 Task: Look for products in the category "Mozzarella" from Sprouts only.
Action: Mouse moved to (751, 283)
Screenshot: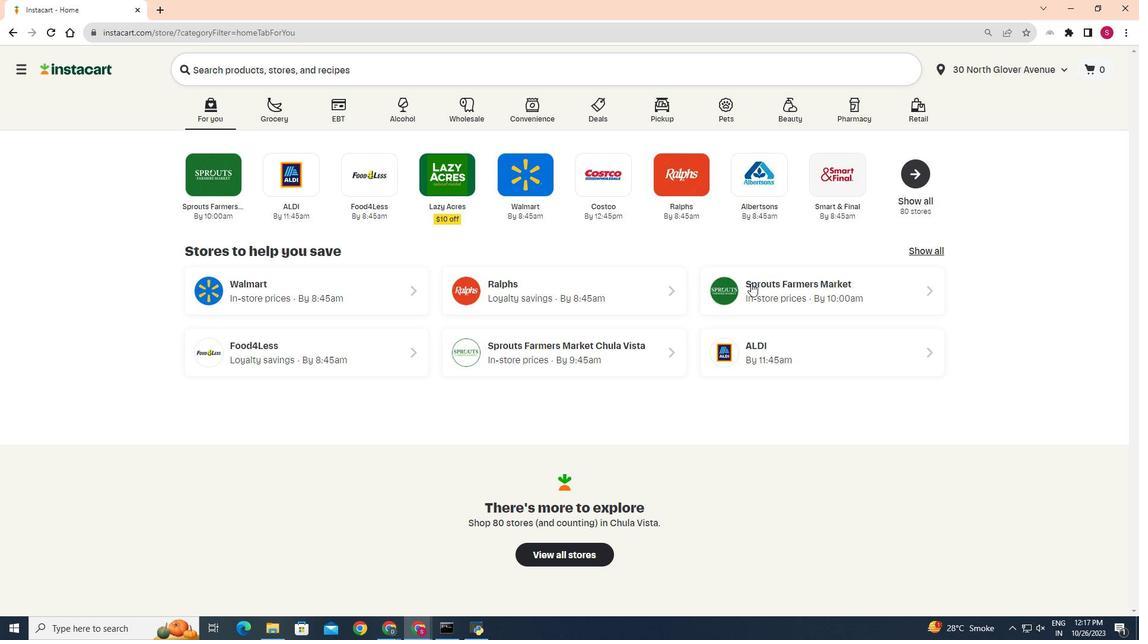 
Action: Mouse pressed left at (751, 283)
Screenshot: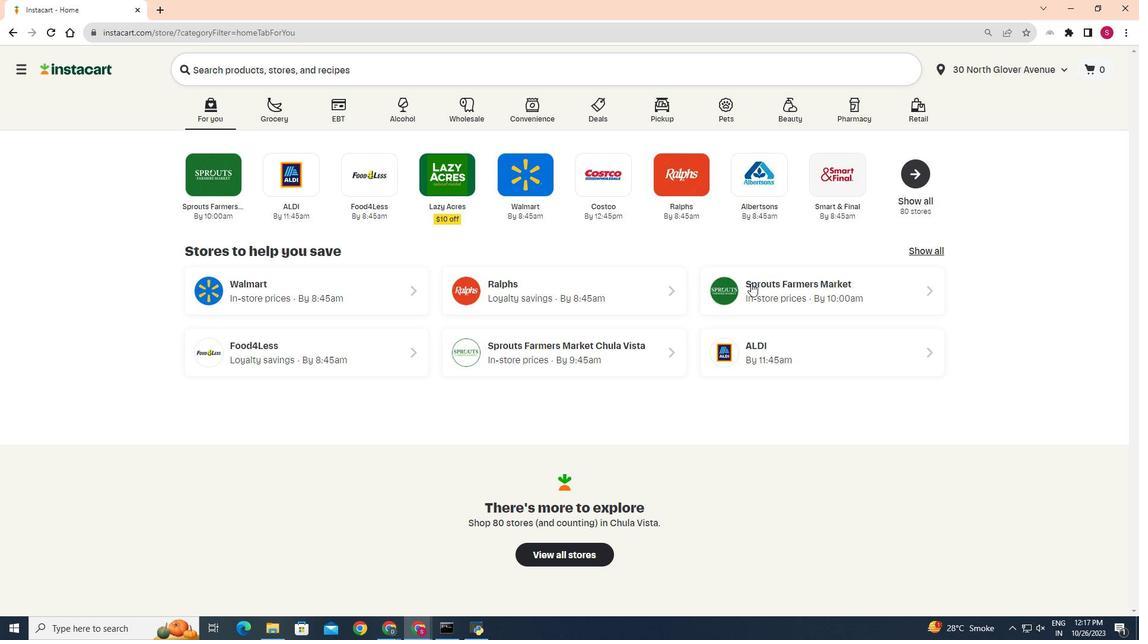 
Action: Mouse moved to (46, 496)
Screenshot: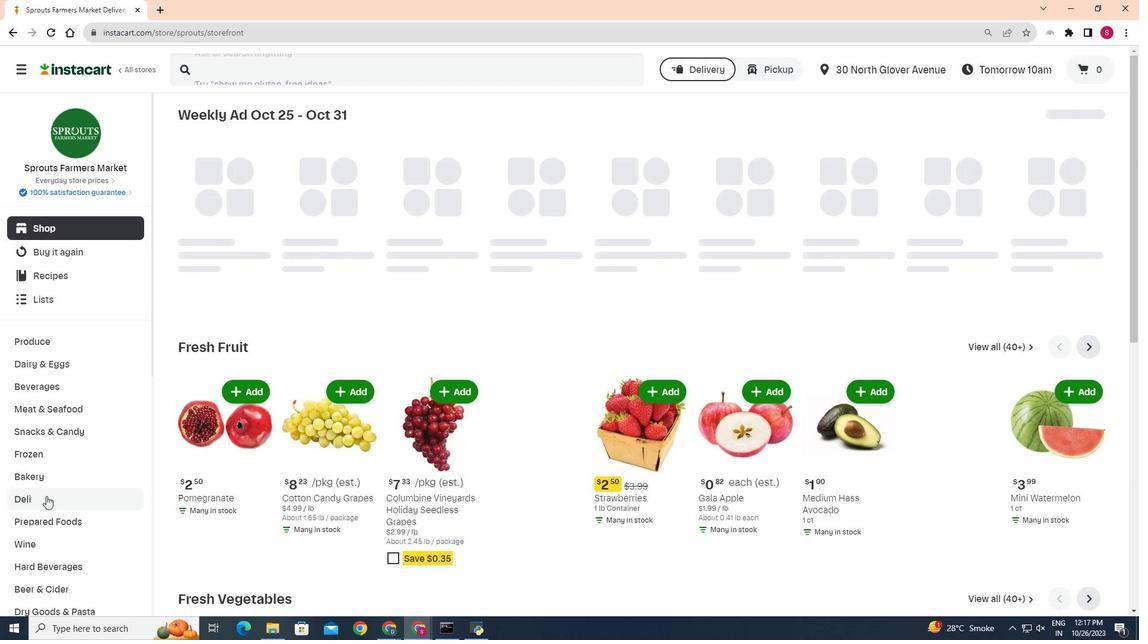 
Action: Mouse pressed left at (46, 496)
Screenshot: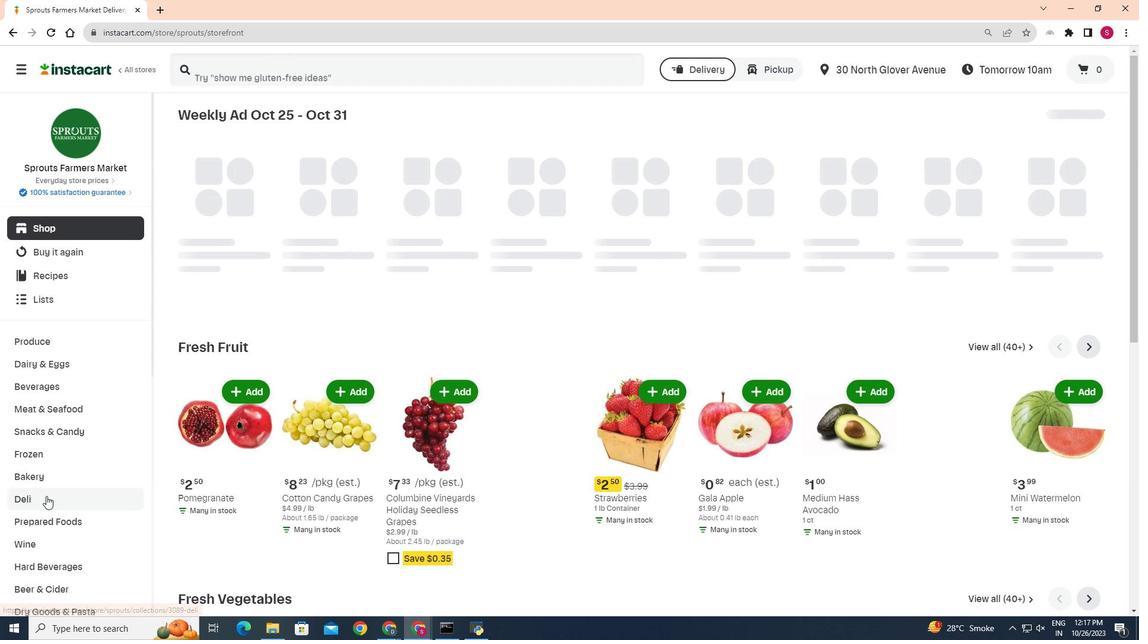 
Action: Mouse moved to (322, 145)
Screenshot: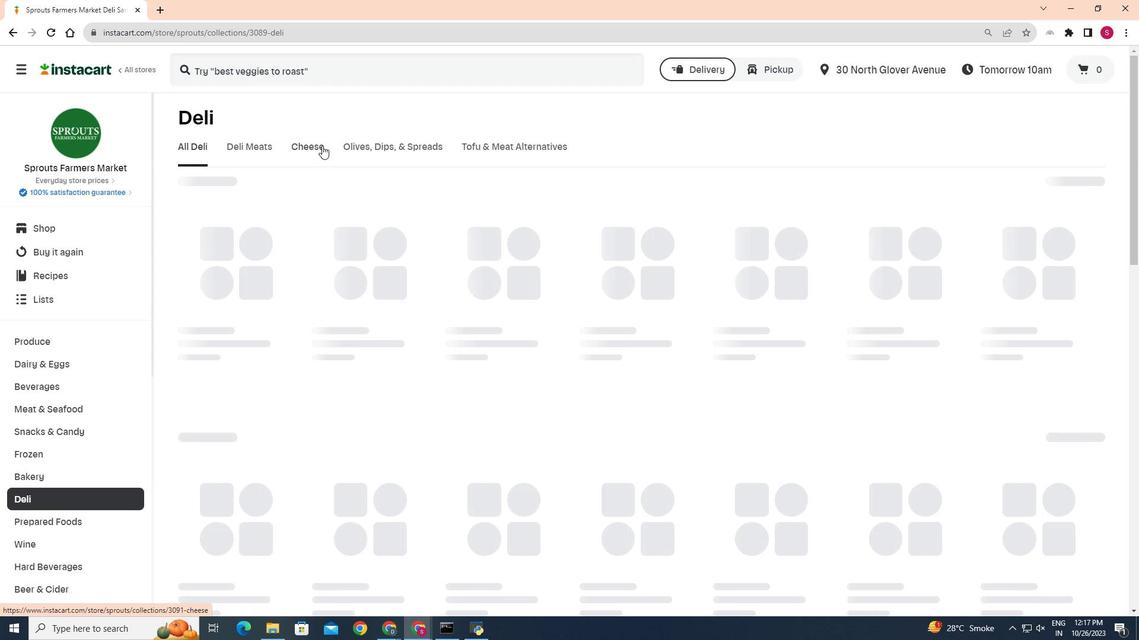 
Action: Mouse pressed left at (322, 145)
Screenshot: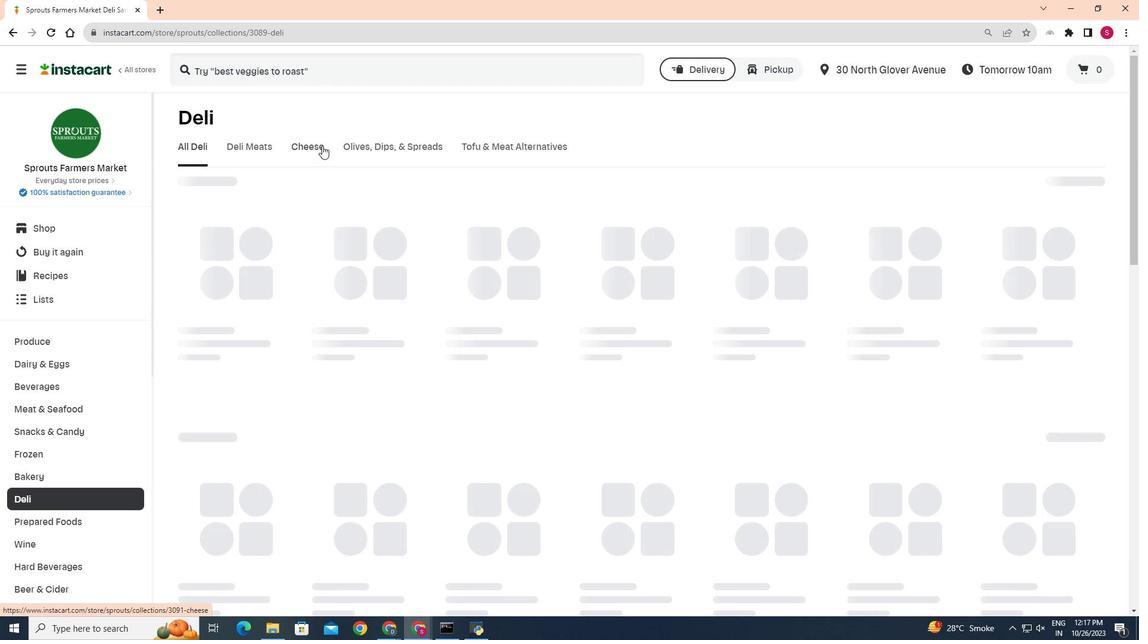 
Action: Mouse moved to (519, 200)
Screenshot: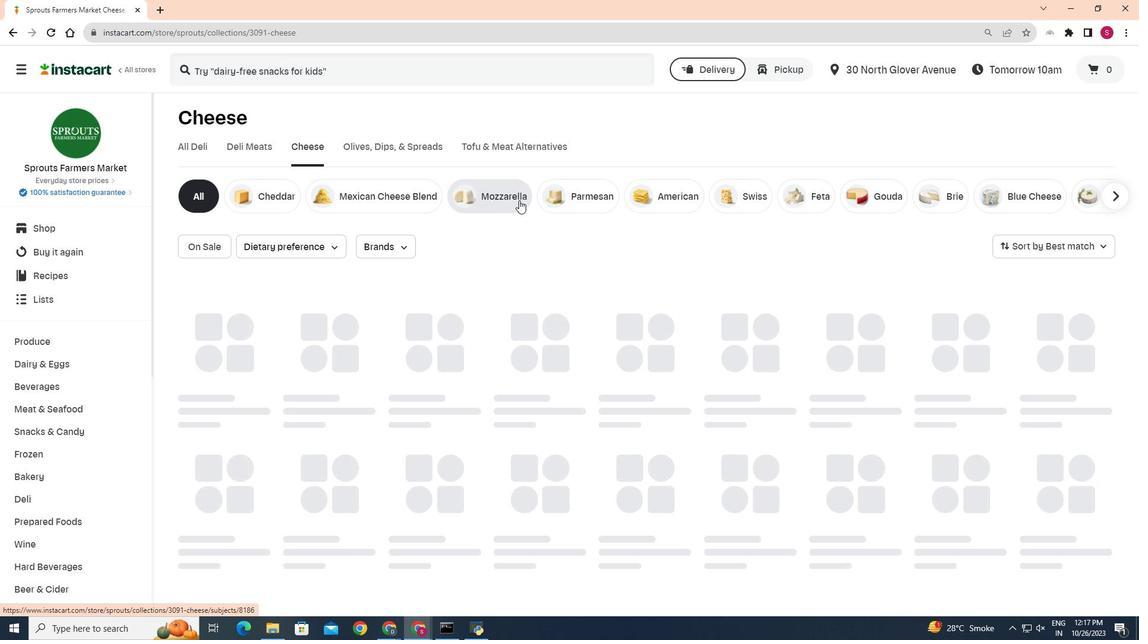 
Action: Mouse pressed left at (519, 200)
Screenshot: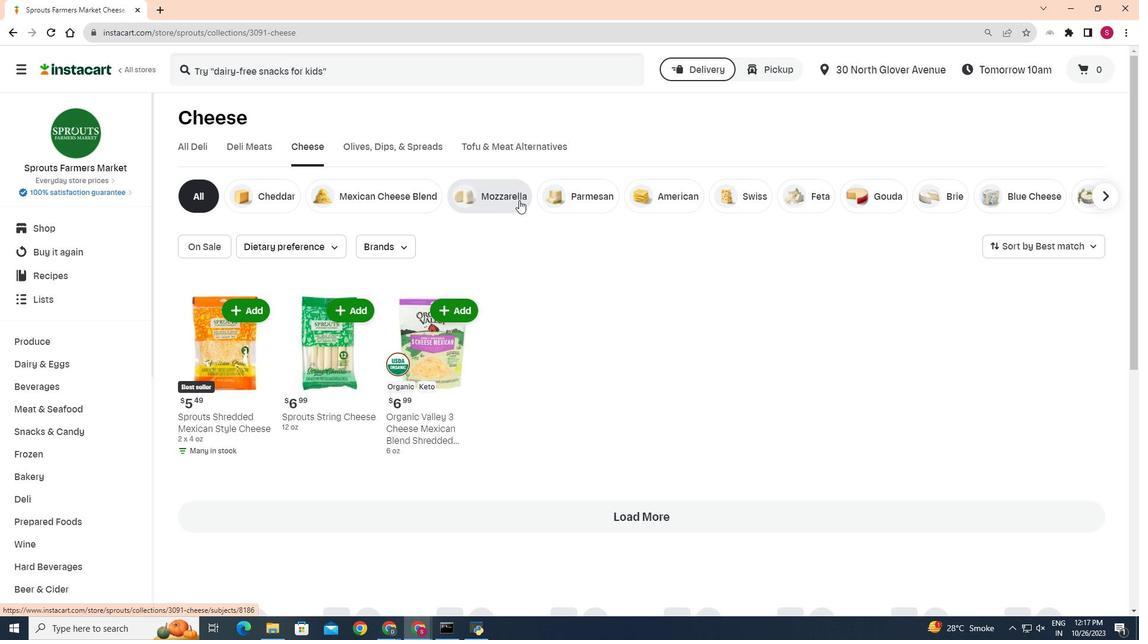 
Action: Mouse moved to (400, 253)
Screenshot: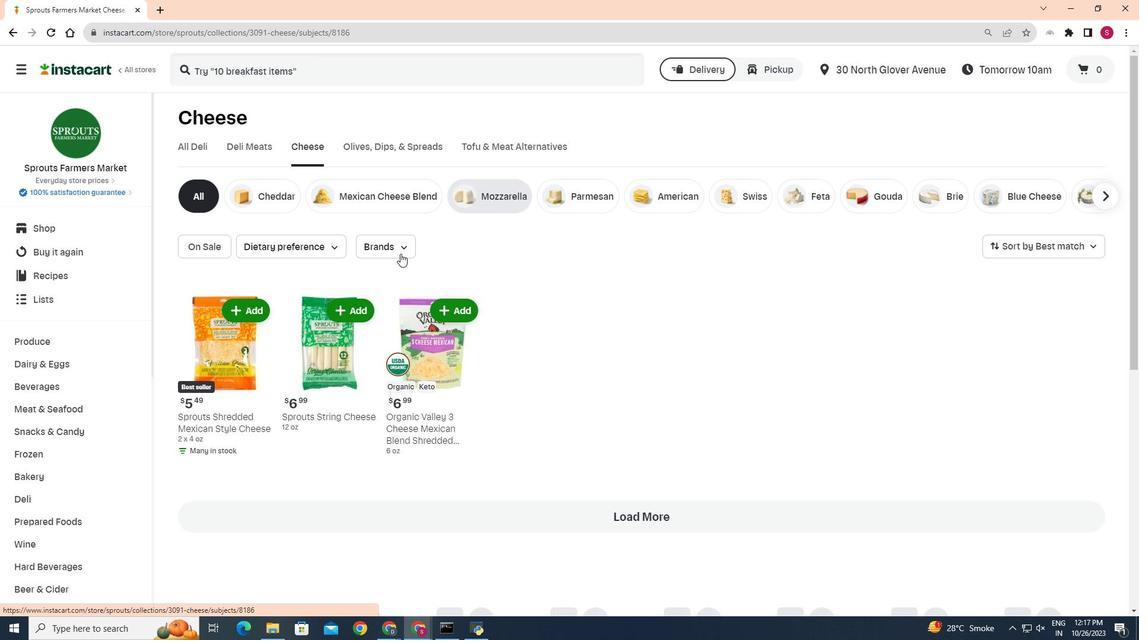 
Action: Mouse pressed left at (400, 253)
Screenshot: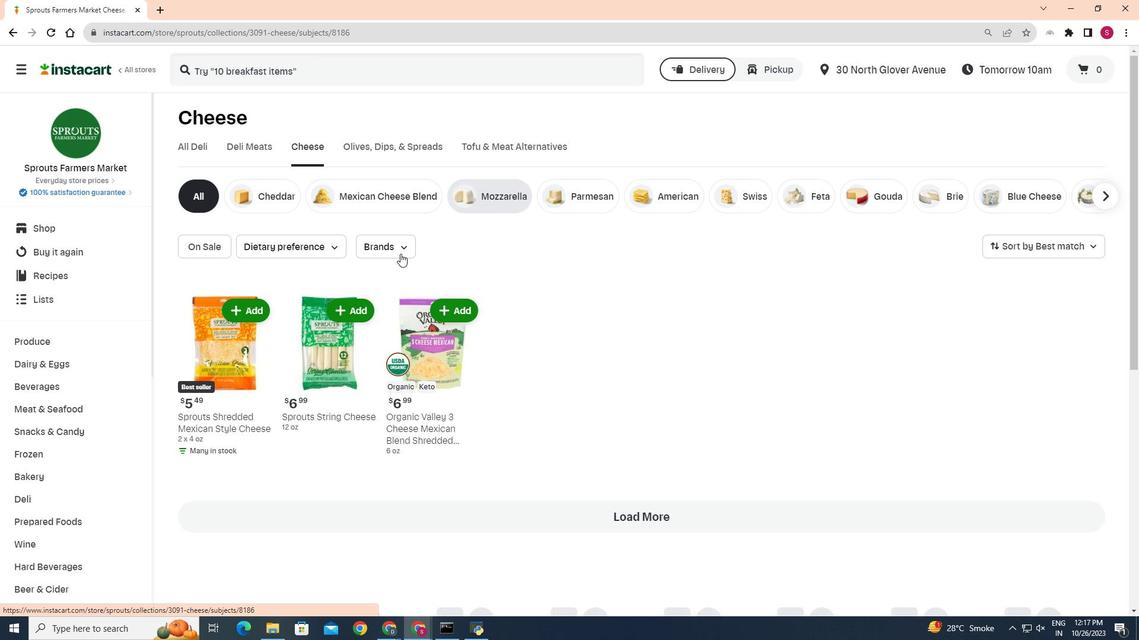 
Action: Mouse moved to (398, 285)
Screenshot: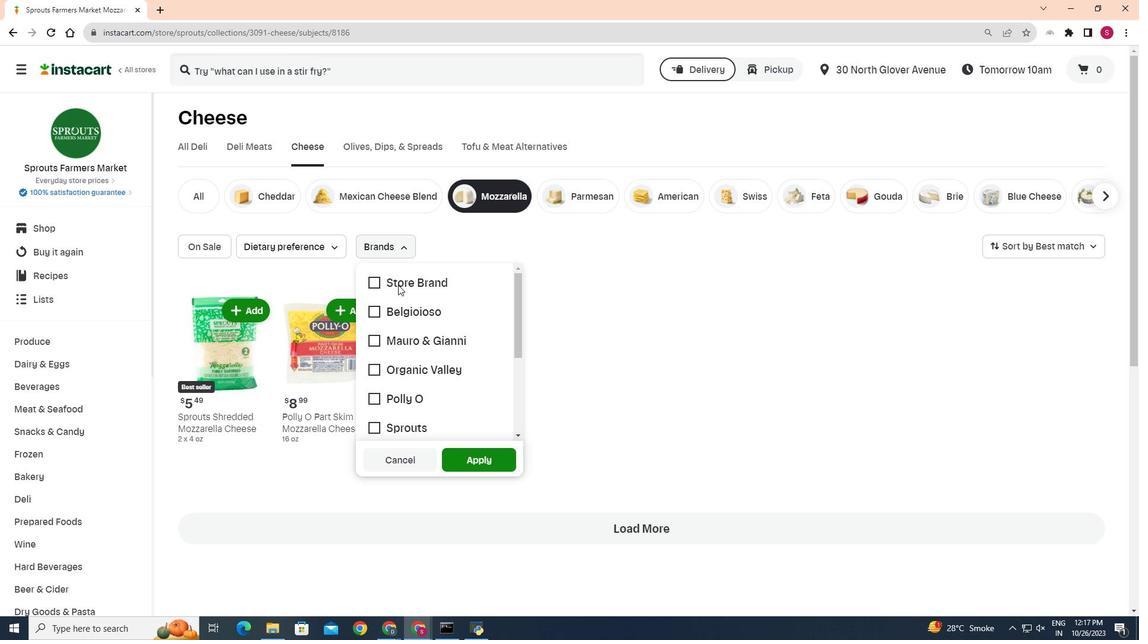 
Action: Mouse scrolled (398, 284) with delta (0, 0)
Screenshot: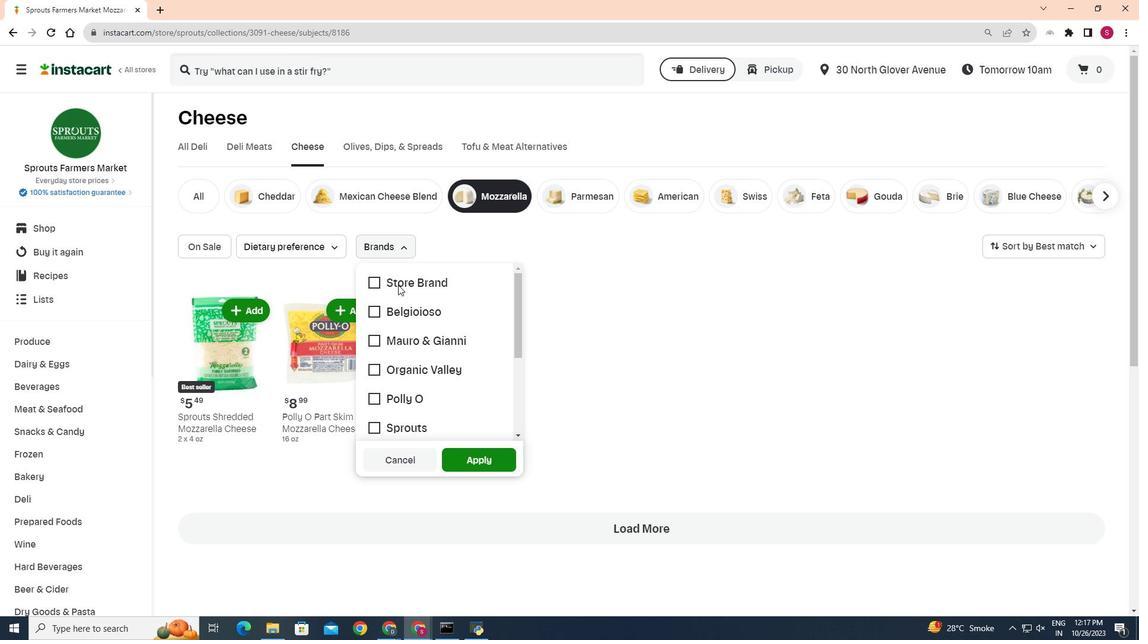 
Action: Mouse moved to (371, 369)
Screenshot: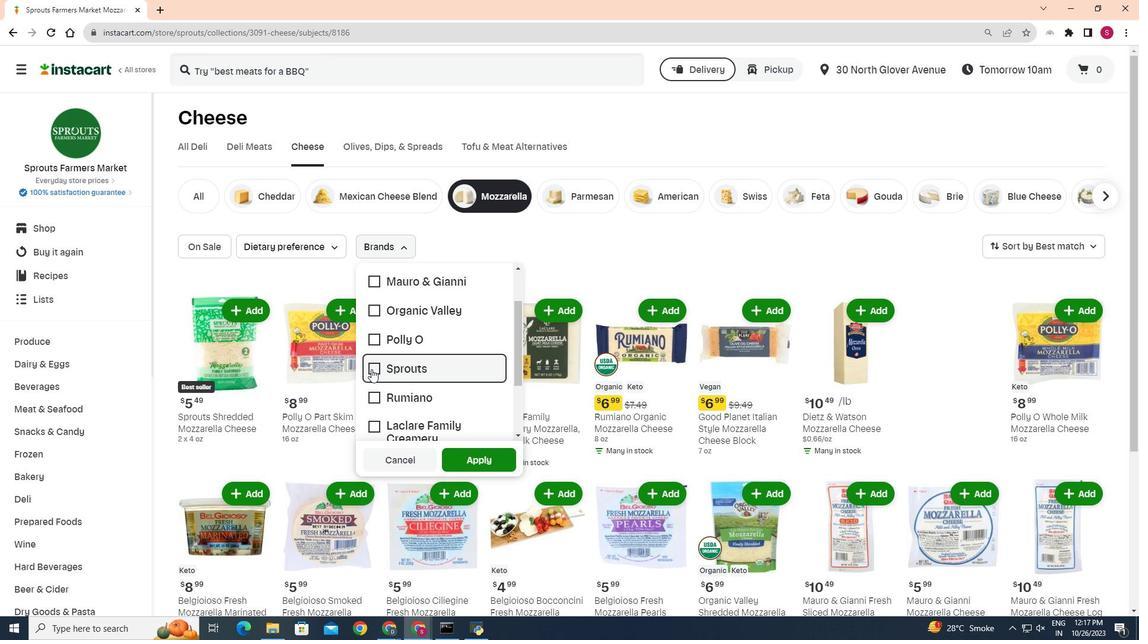 
Action: Mouse pressed left at (371, 369)
Screenshot: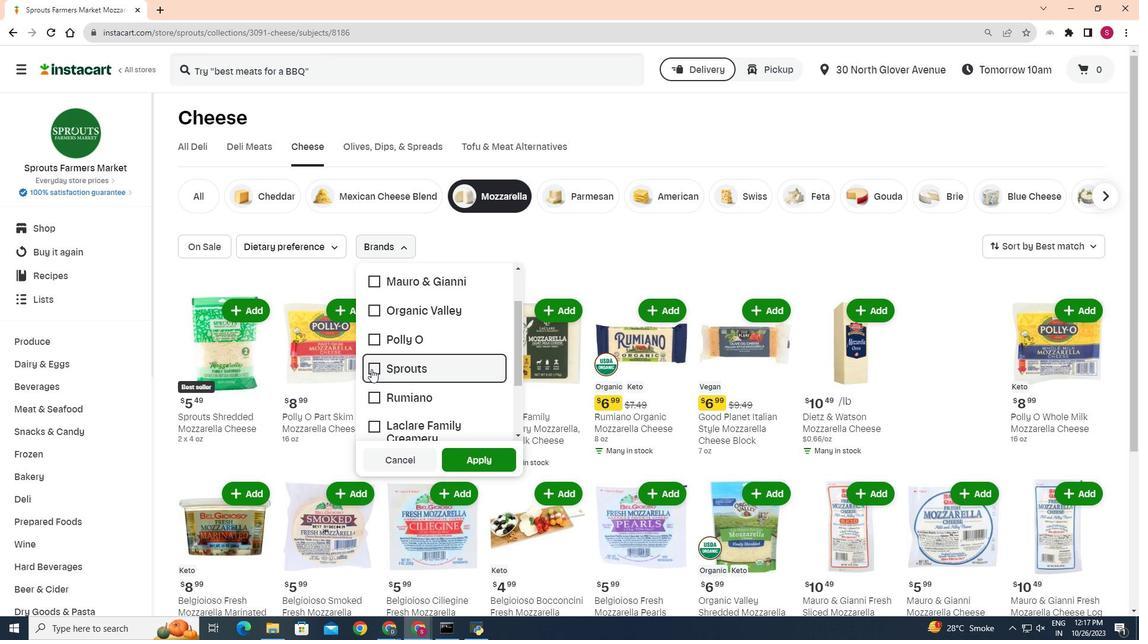 
Action: Mouse moved to (460, 455)
Screenshot: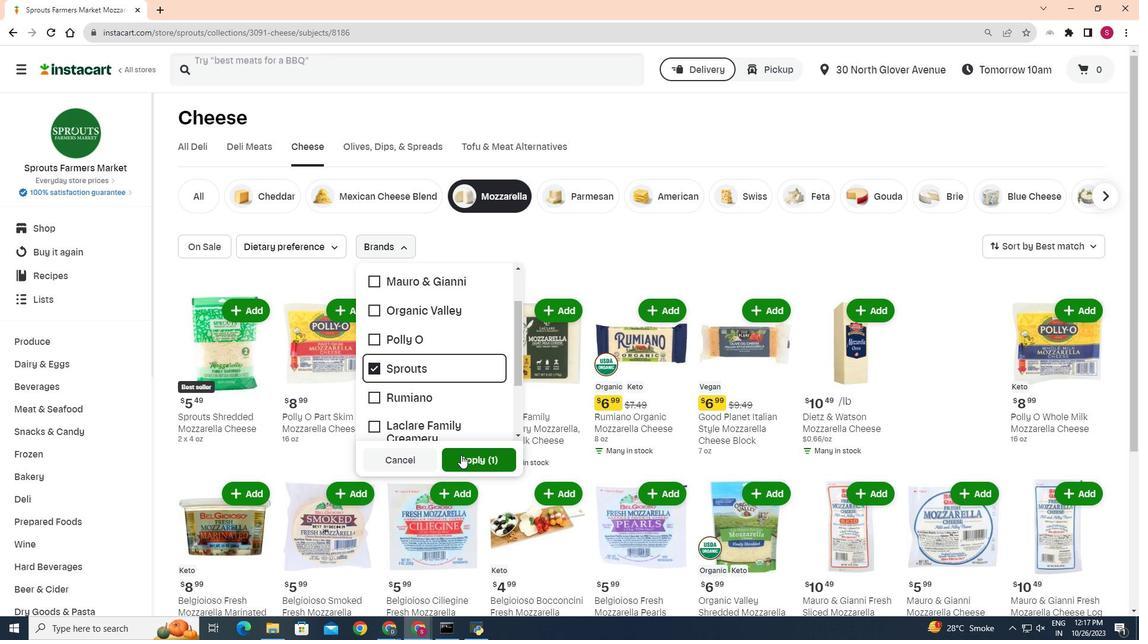 
Action: Mouse pressed left at (460, 455)
Screenshot: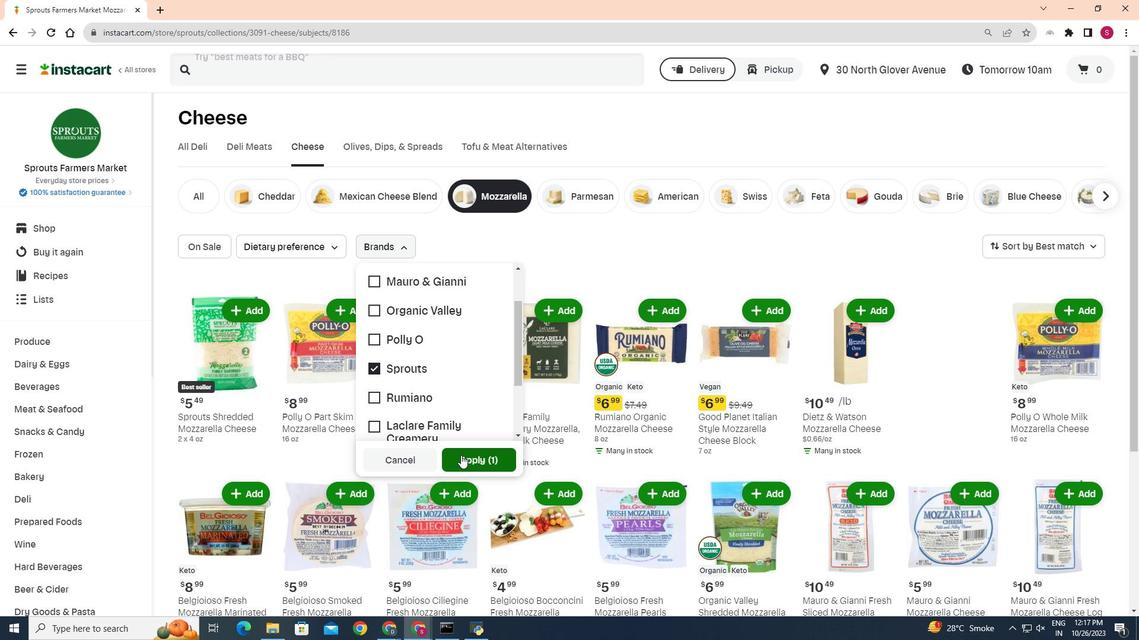 
Action: Mouse moved to (568, 280)
Screenshot: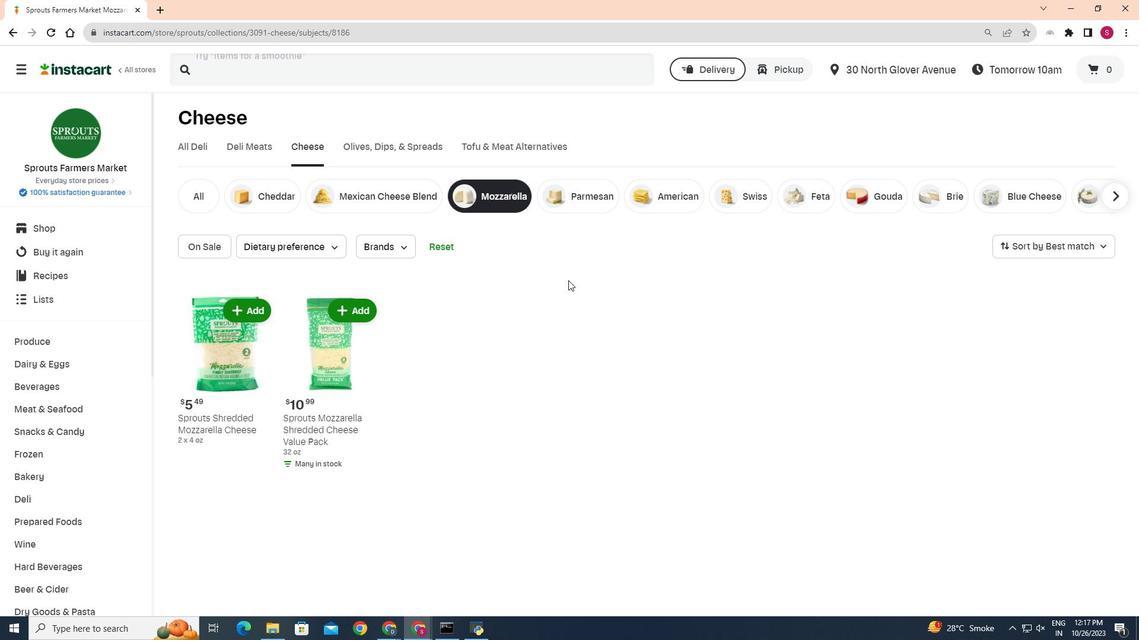 
